 Task: Change the color of accent 6 to yellow in the current theme.
Action: Mouse moved to (348, 235)
Screenshot: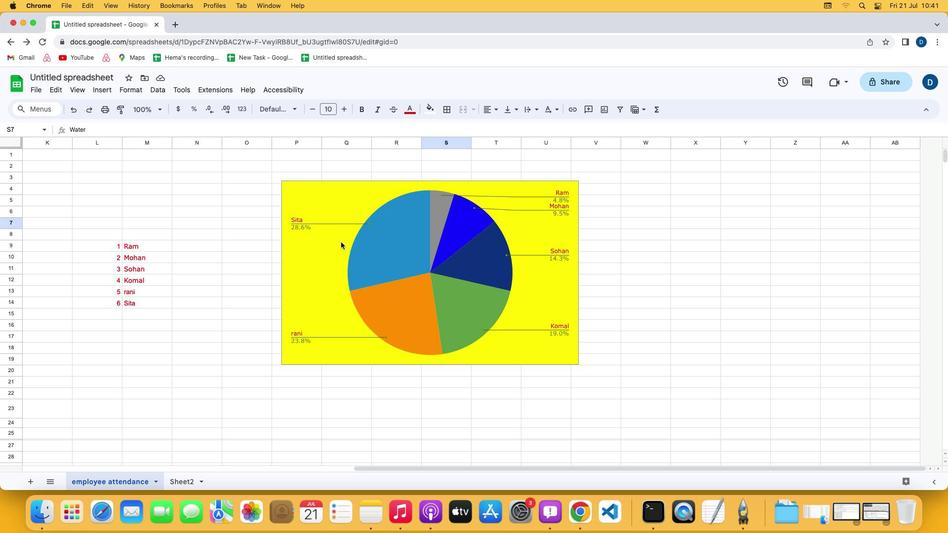
Action: Mouse pressed left at (348, 235)
Screenshot: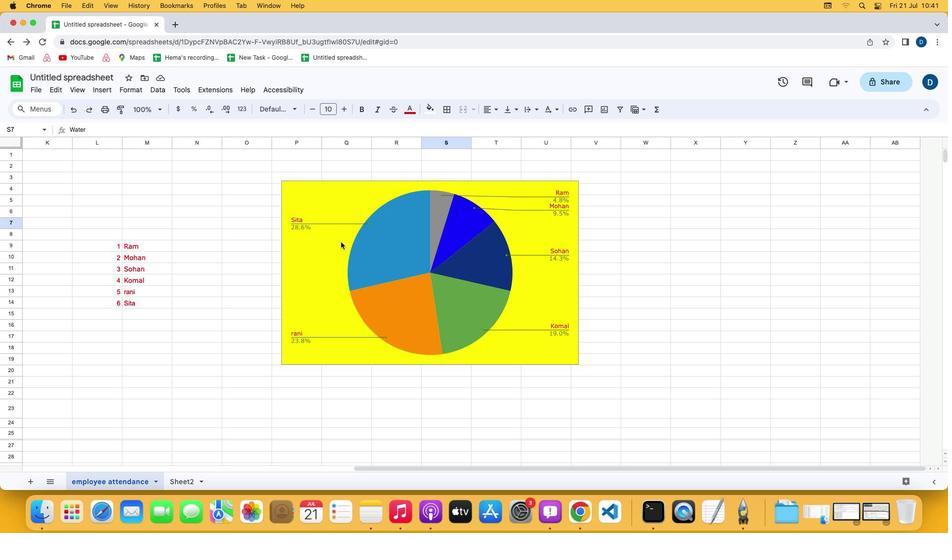 
Action: Mouse moved to (335, 234)
Screenshot: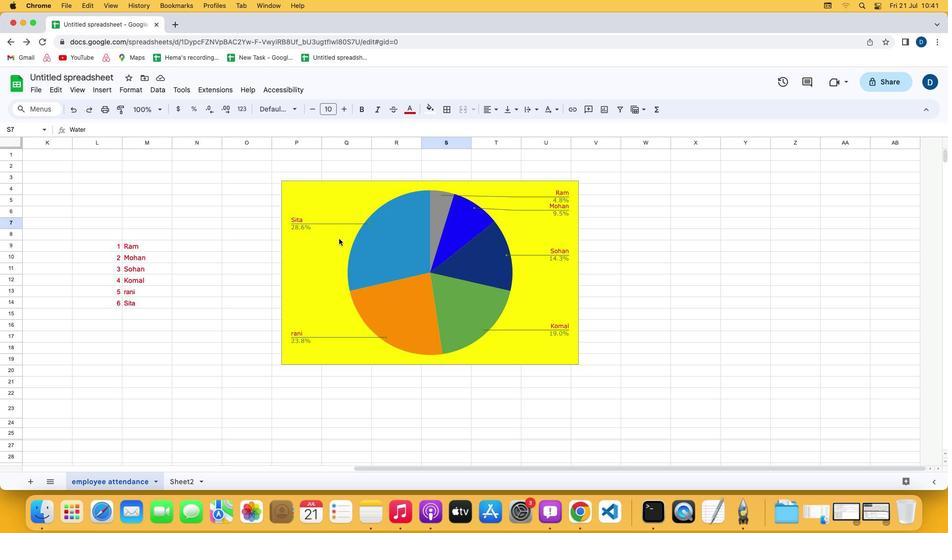 
Action: Mouse pressed left at (335, 234)
Screenshot: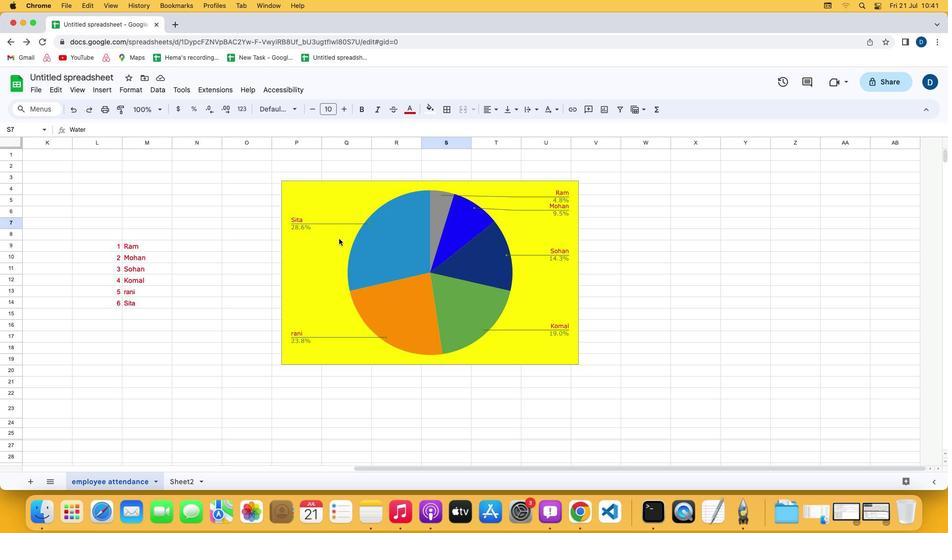 
Action: Mouse moved to (128, 84)
Screenshot: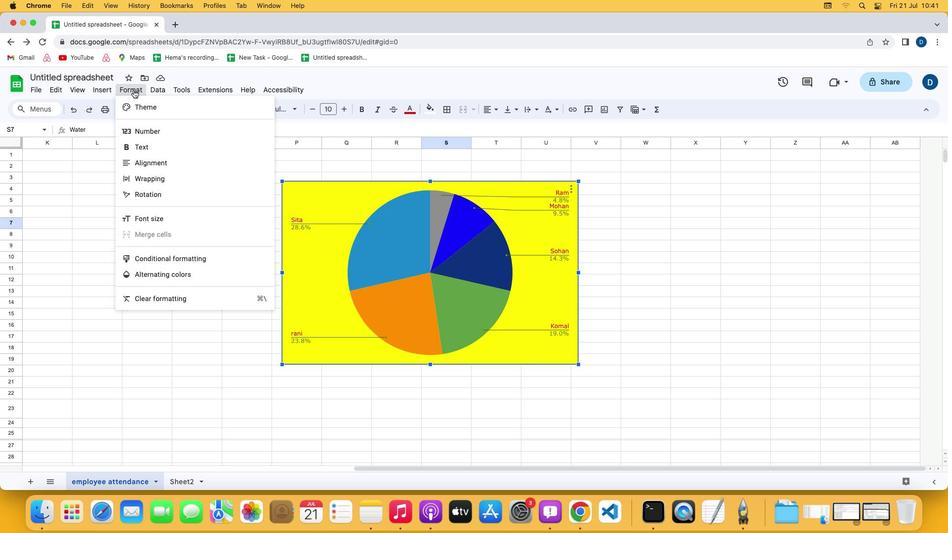 
Action: Mouse pressed left at (128, 84)
Screenshot: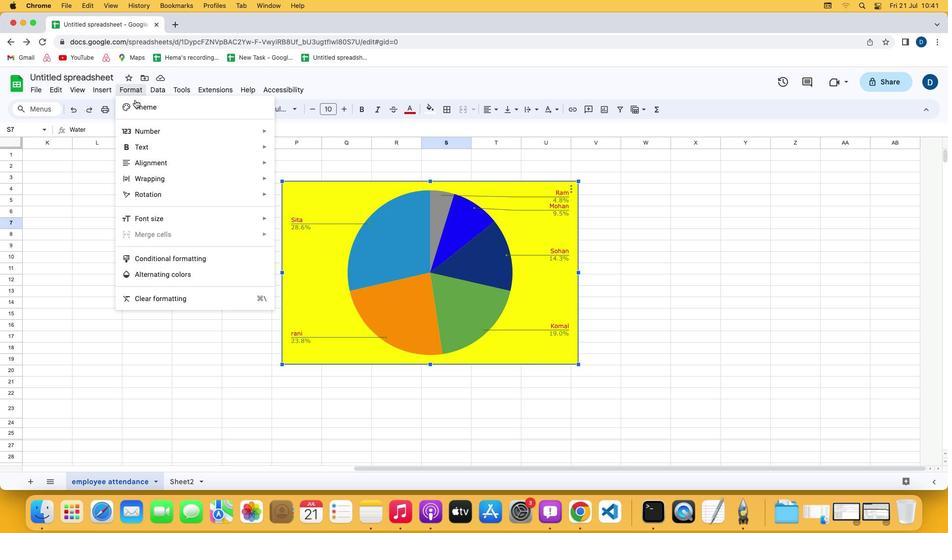 
Action: Mouse moved to (130, 100)
Screenshot: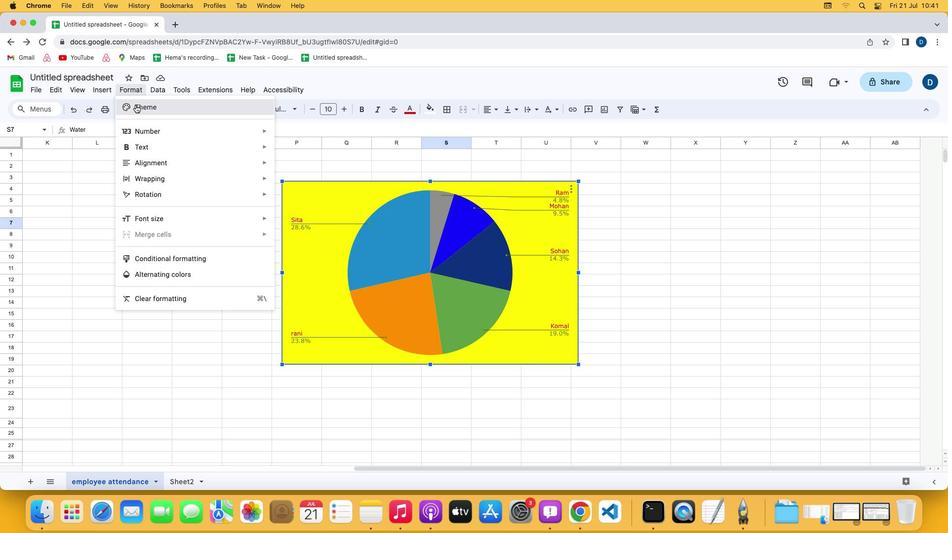 
Action: Mouse pressed left at (130, 100)
Screenshot: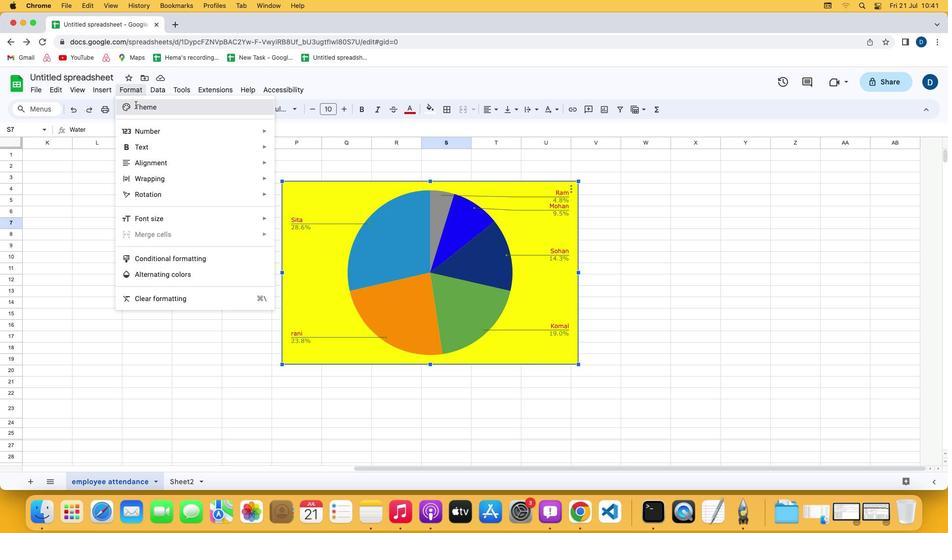 
Action: Mouse moved to (890, 135)
Screenshot: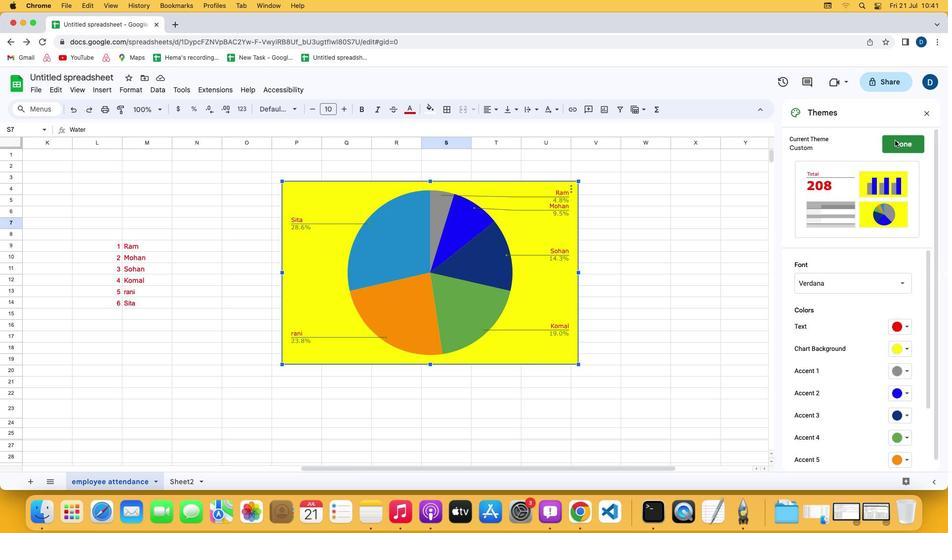 
Action: Mouse pressed left at (890, 135)
Screenshot: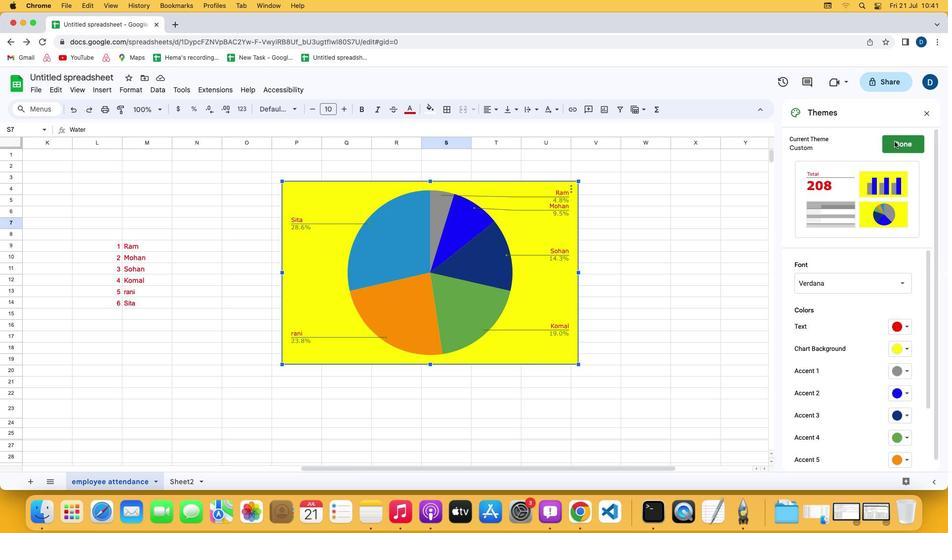 
Action: Mouse moved to (875, 427)
Screenshot: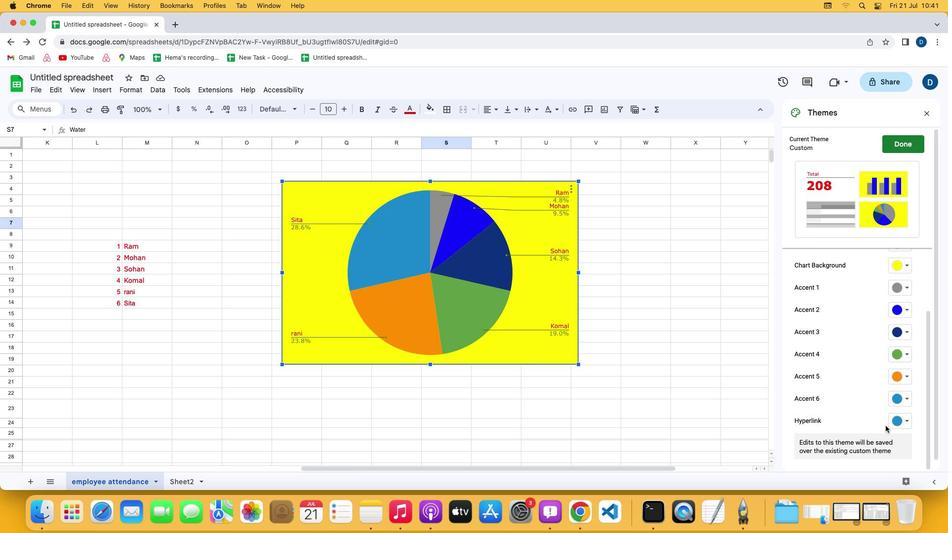 
Action: Mouse scrolled (875, 427) with delta (-4, -4)
Screenshot: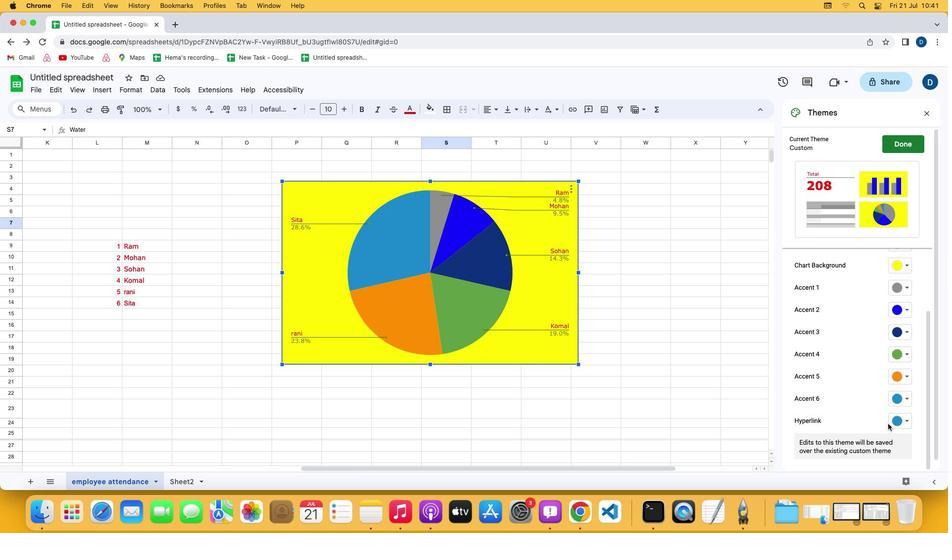 
Action: Mouse scrolled (875, 427) with delta (-4, -4)
Screenshot: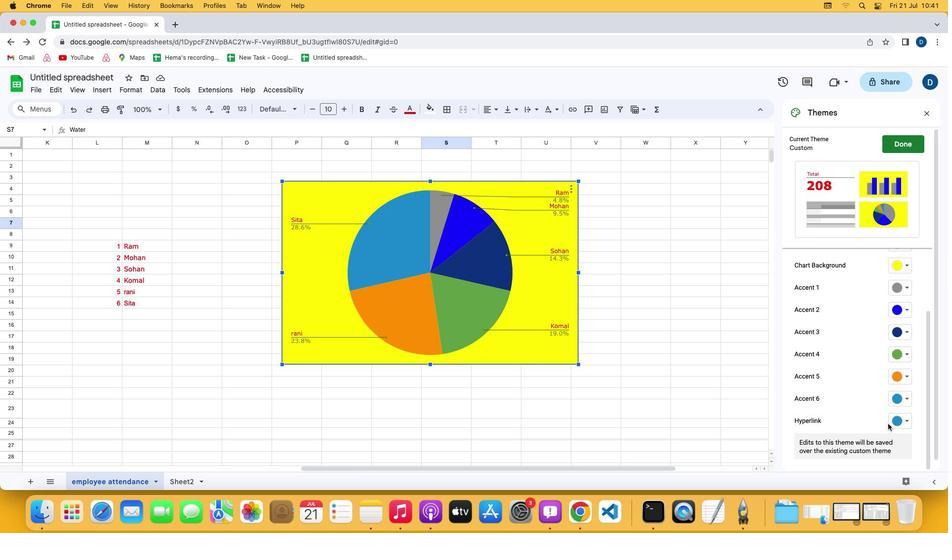 
Action: Mouse scrolled (875, 427) with delta (-4, -5)
Screenshot: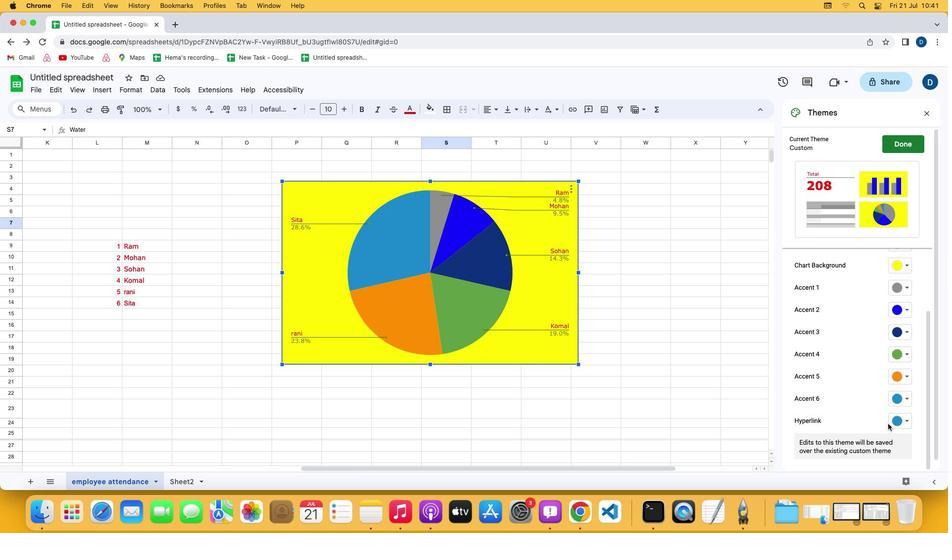 
Action: Mouse moved to (903, 397)
Screenshot: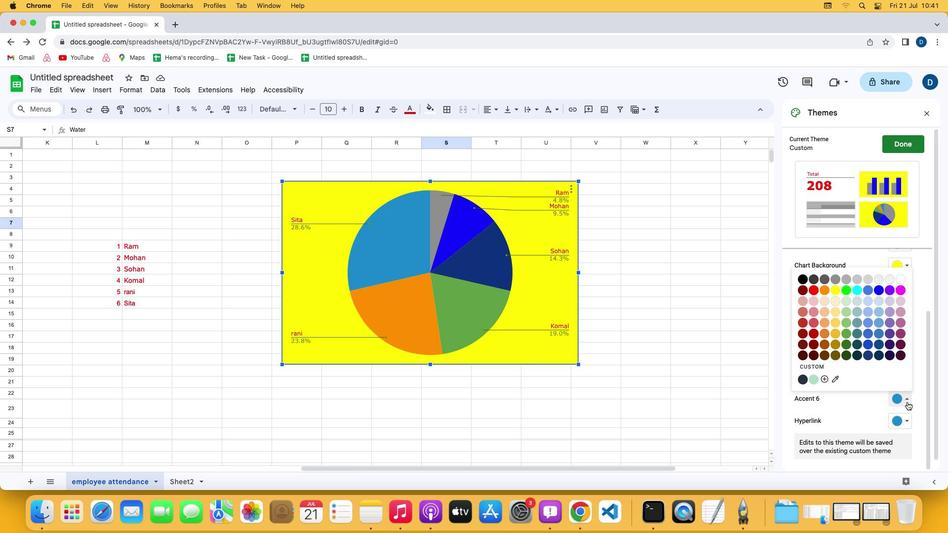 
Action: Mouse pressed left at (903, 397)
Screenshot: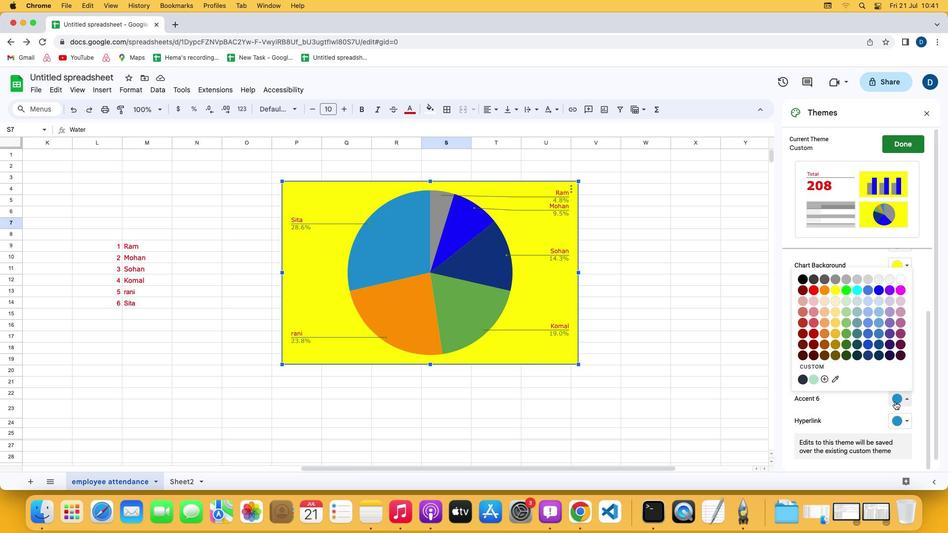 
Action: Mouse moved to (831, 287)
Screenshot: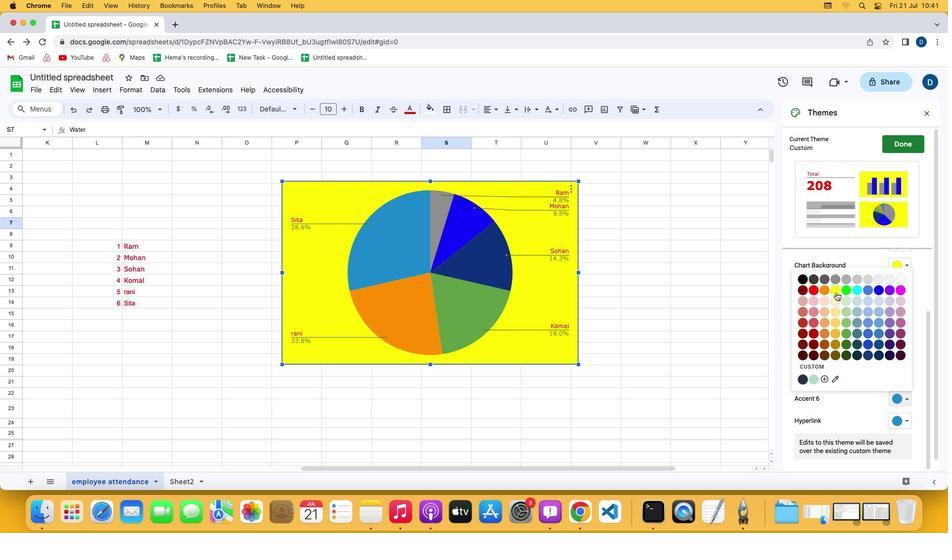 
Action: Mouse pressed left at (831, 287)
Screenshot: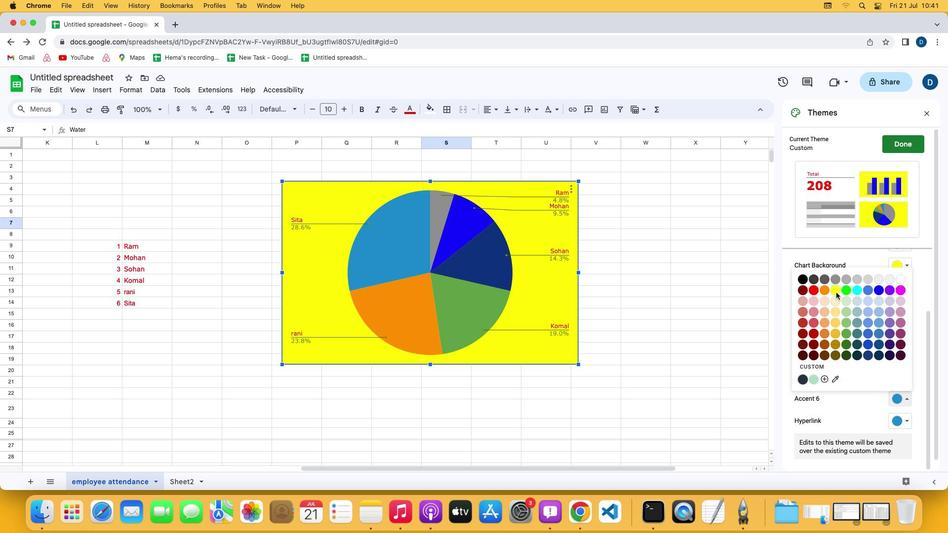 
Action: Mouse moved to (671, 319)
Screenshot: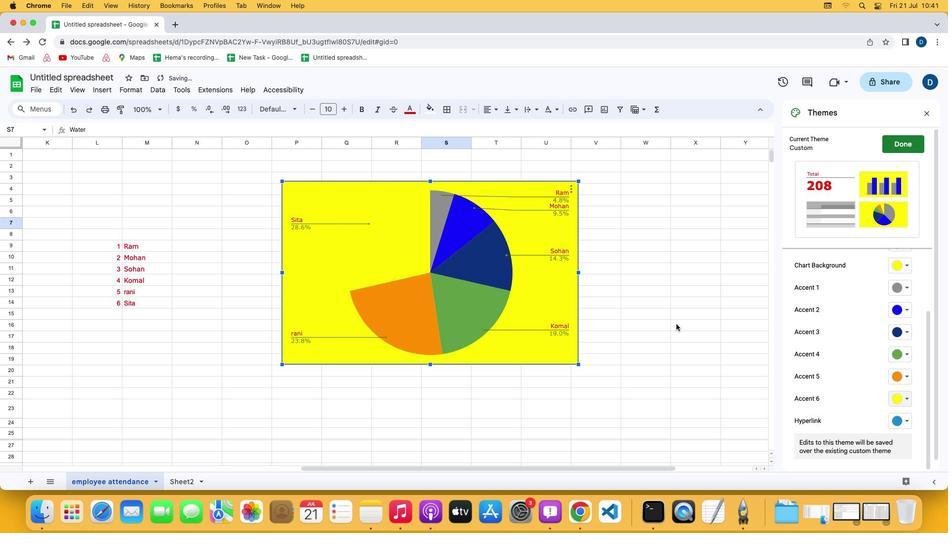 
